 Task: In the  document growth.epub, change border color to  'Brown' and border width to  '0.75' Select the first Column and fill it with the color  Light Yellow
Action: Mouse moved to (610, 236)
Screenshot: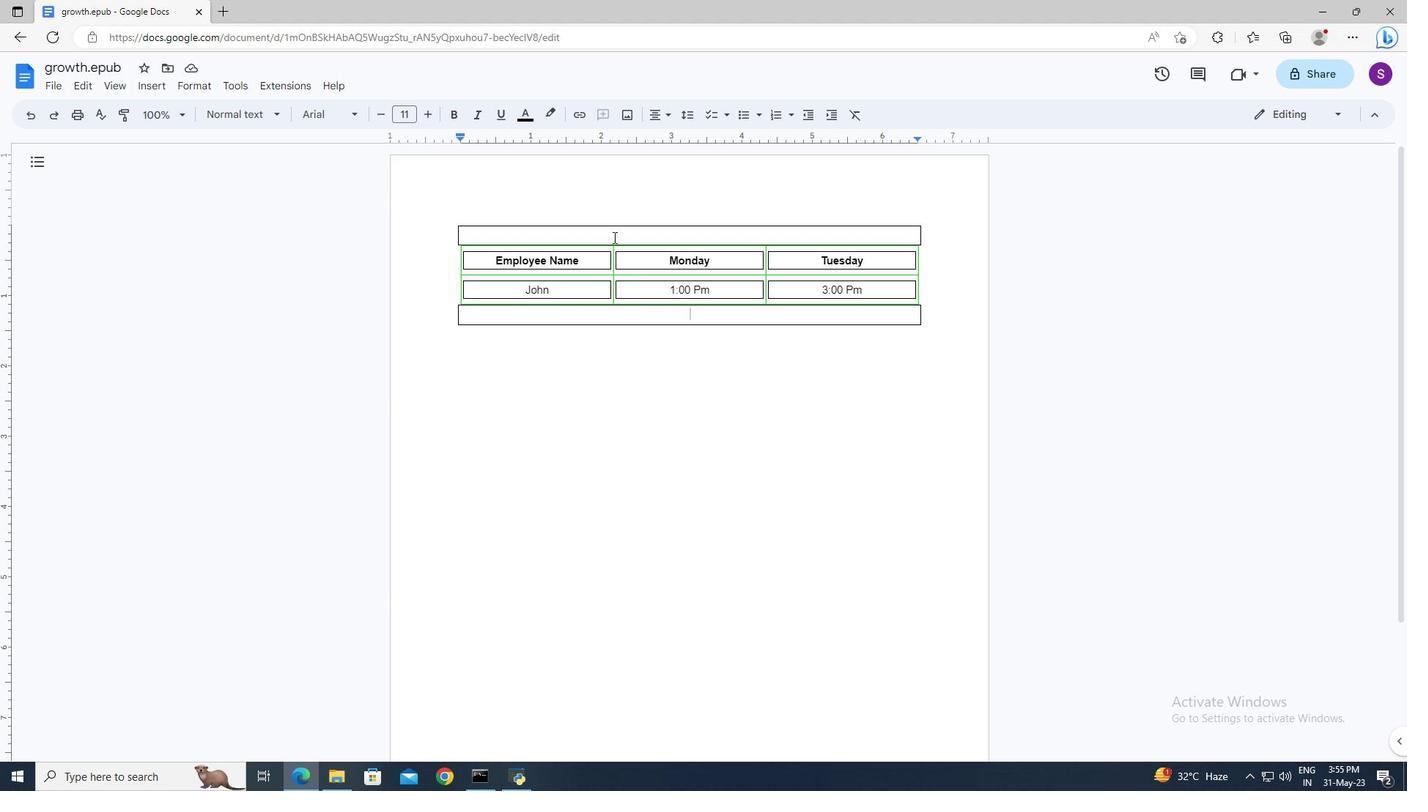 
Action: Mouse pressed left at (610, 236)
Screenshot: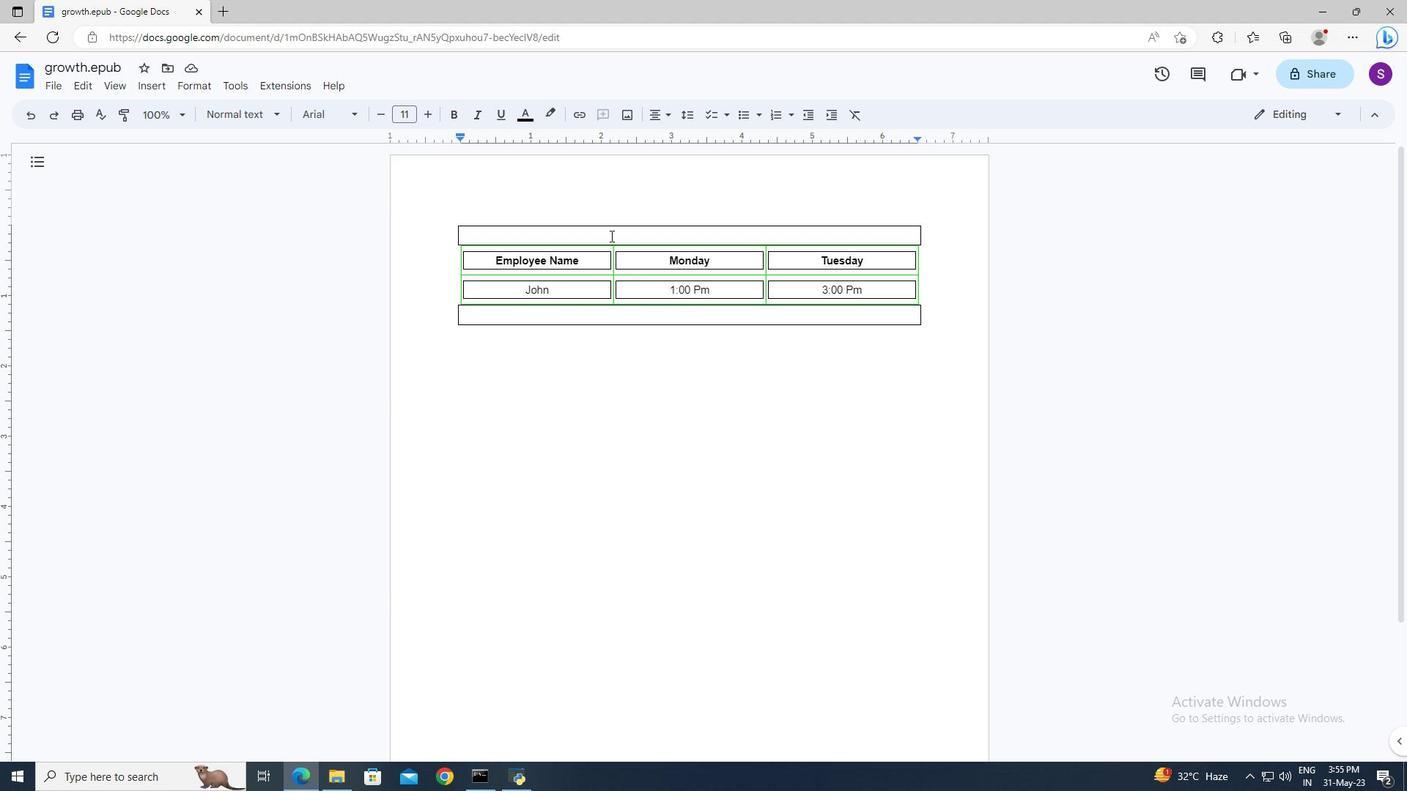 
Action: Key pressed ctrl+A
Screenshot: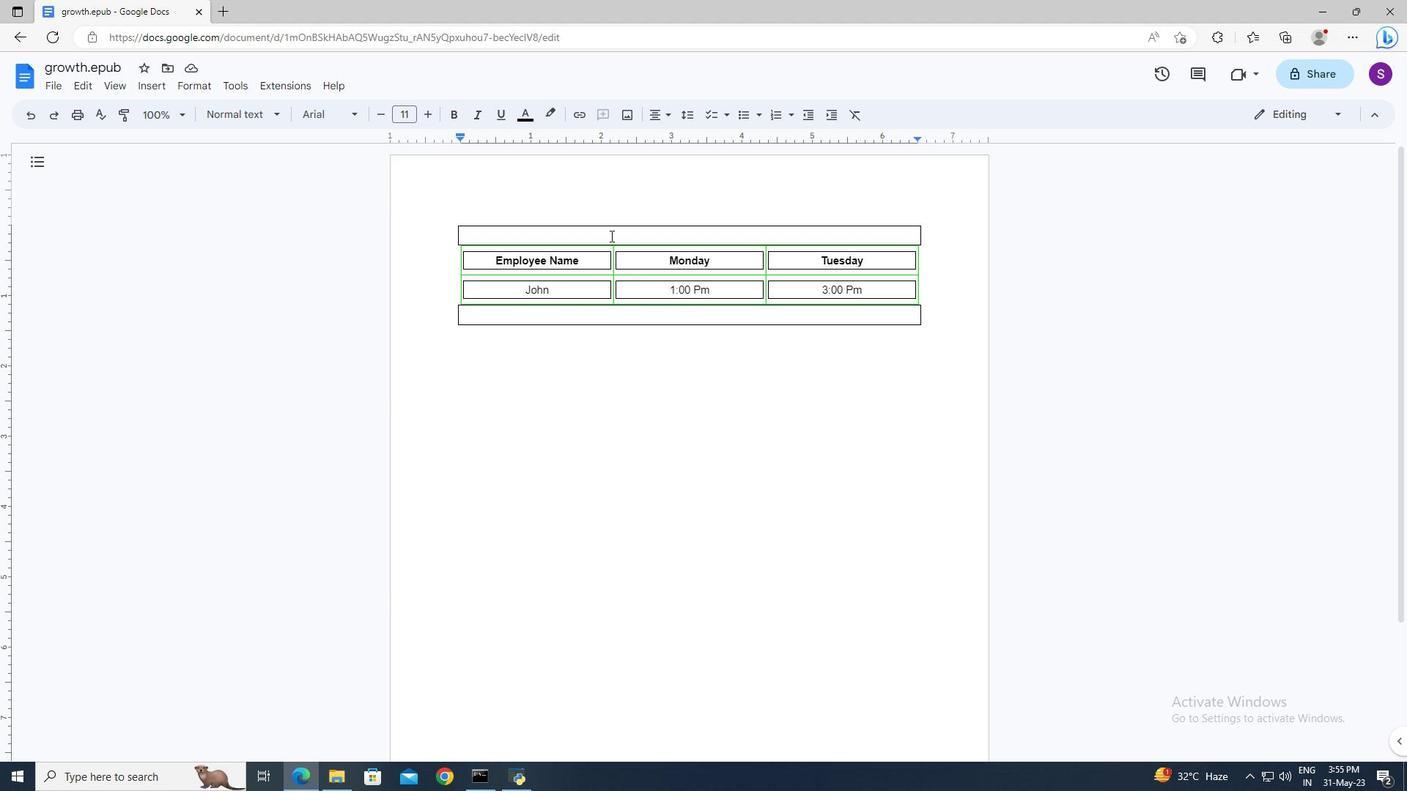 
Action: Mouse moved to (205, 87)
Screenshot: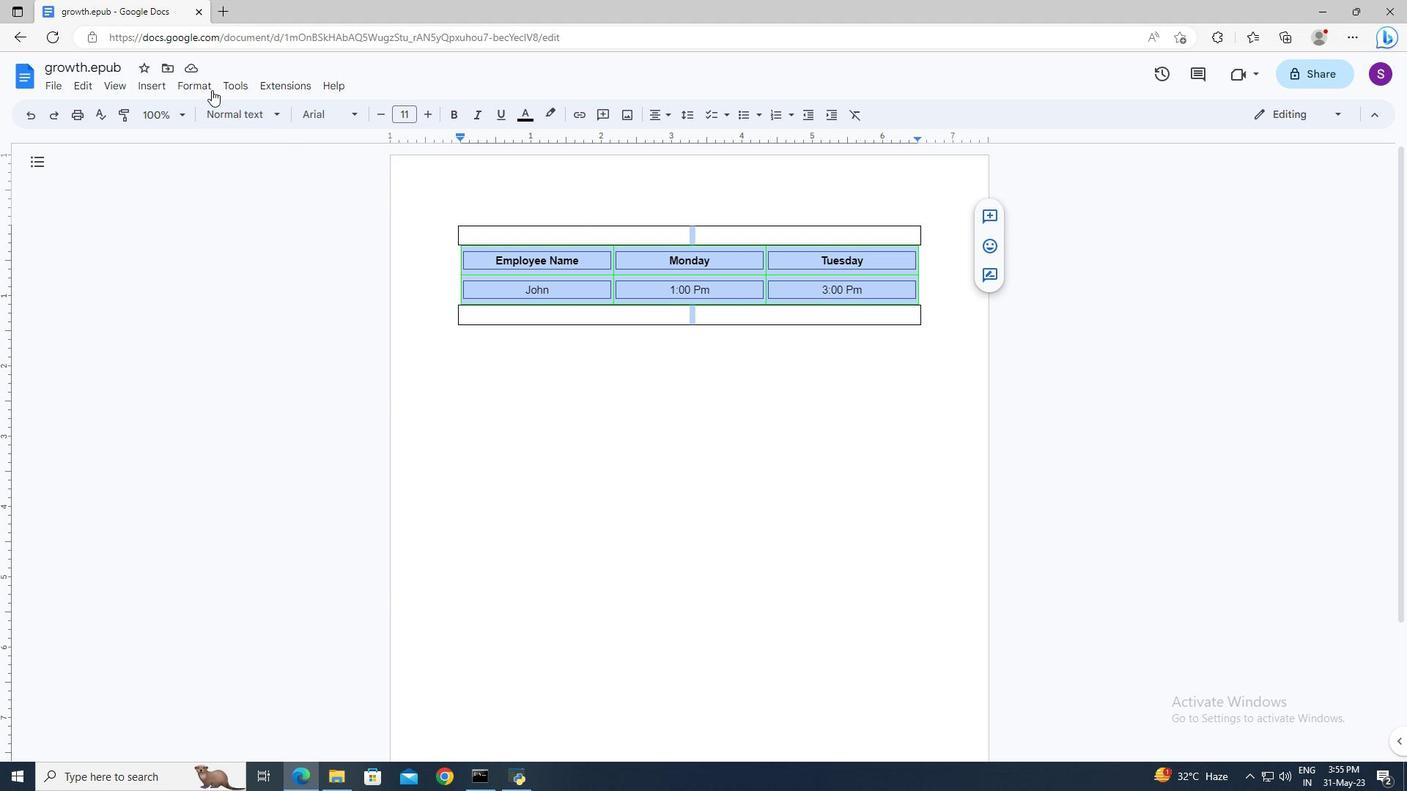 
Action: Mouse pressed left at (205, 87)
Screenshot: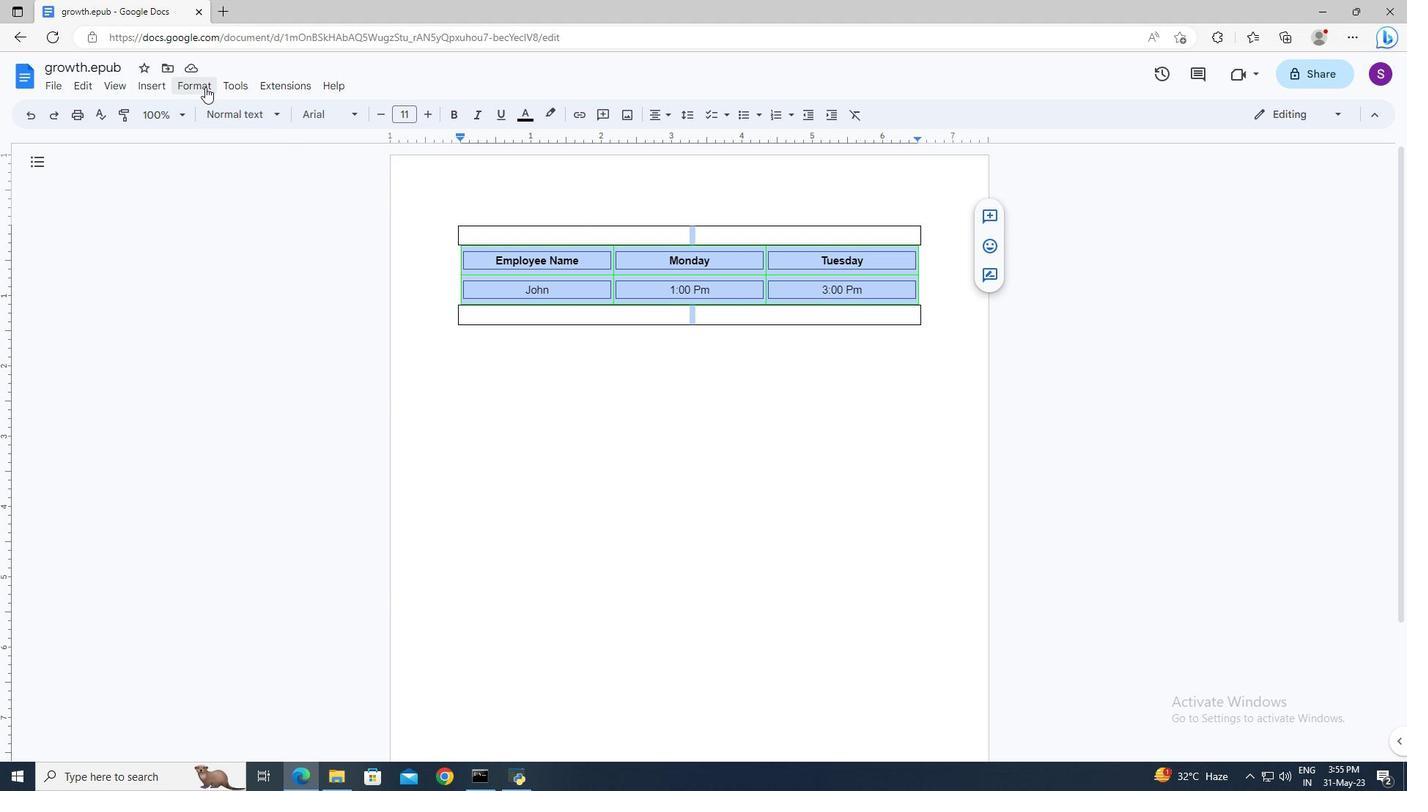 
Action: Mouse moved to (417, 132)
Screenshot: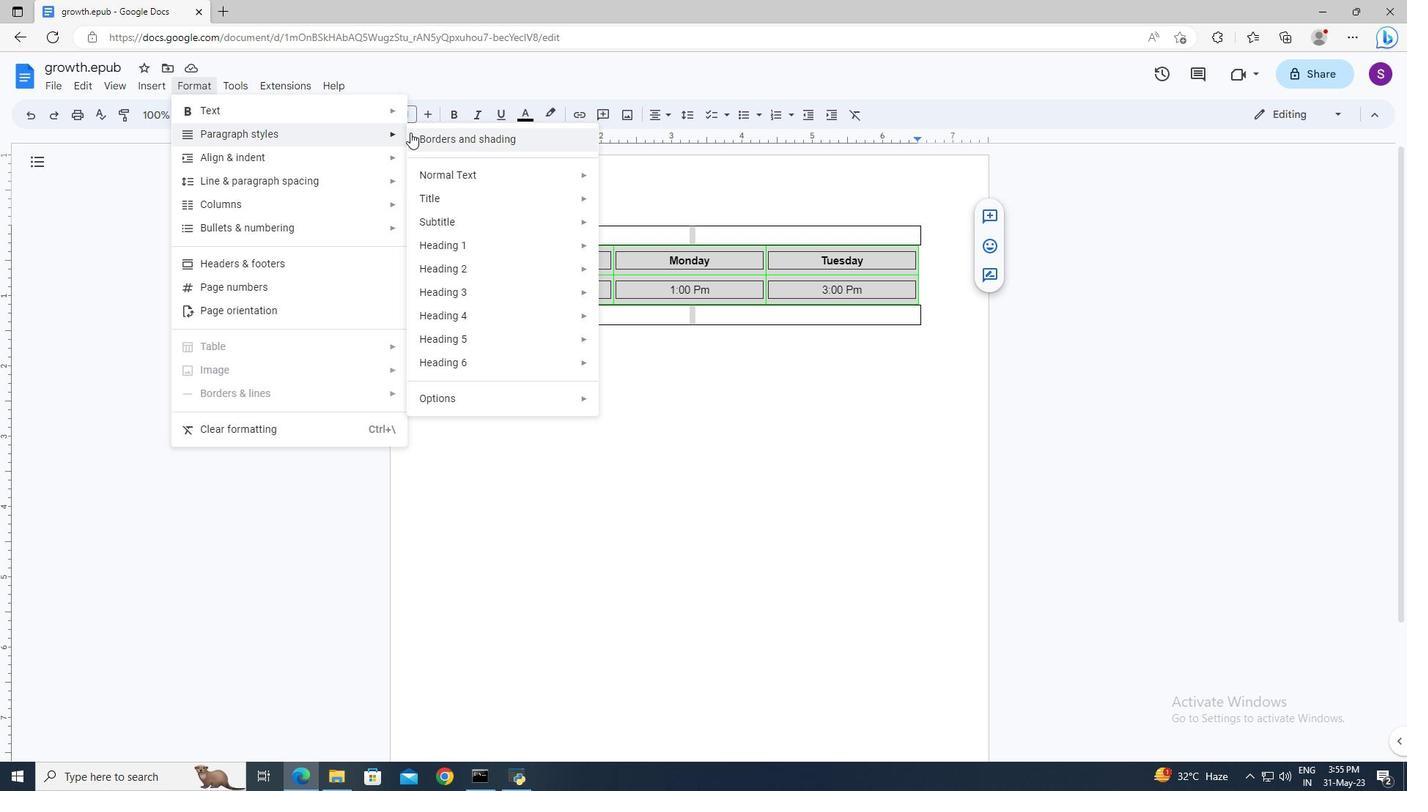 
Action: Mouse pressed left at (417, 132)
Screenshot: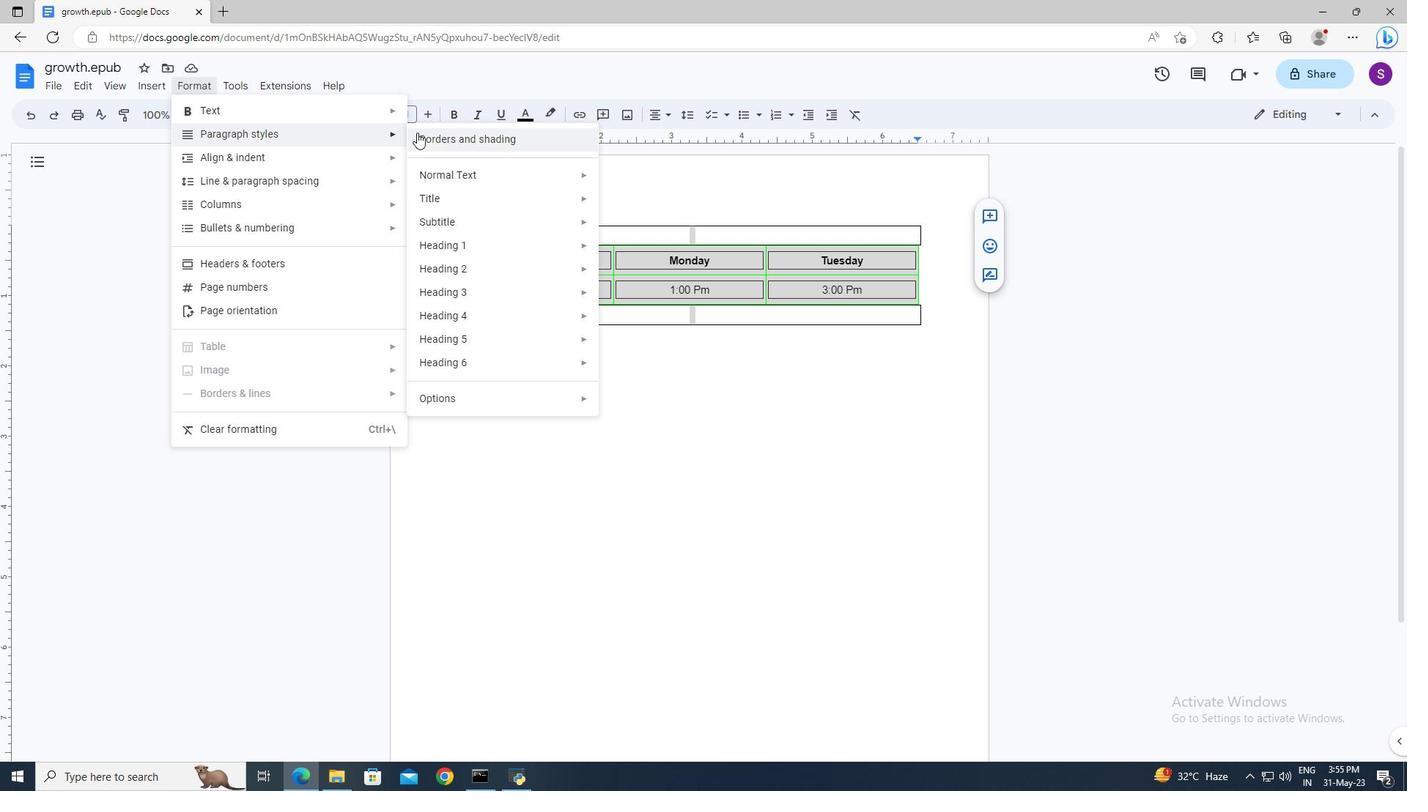 
Action: Mouse moved to (791, 421)
Screenshot: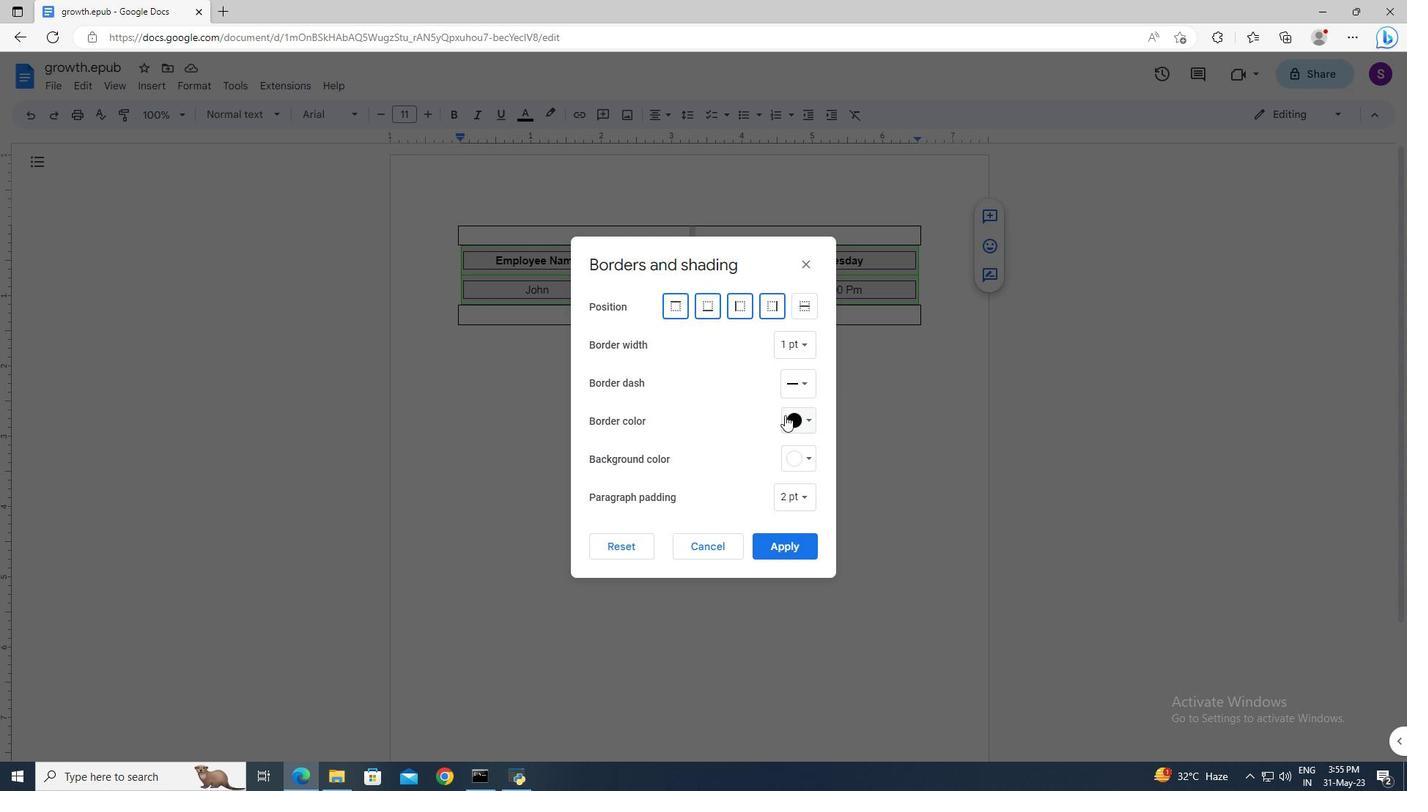 
Action: Mouse pressed left at (791, 421)
Screenshot: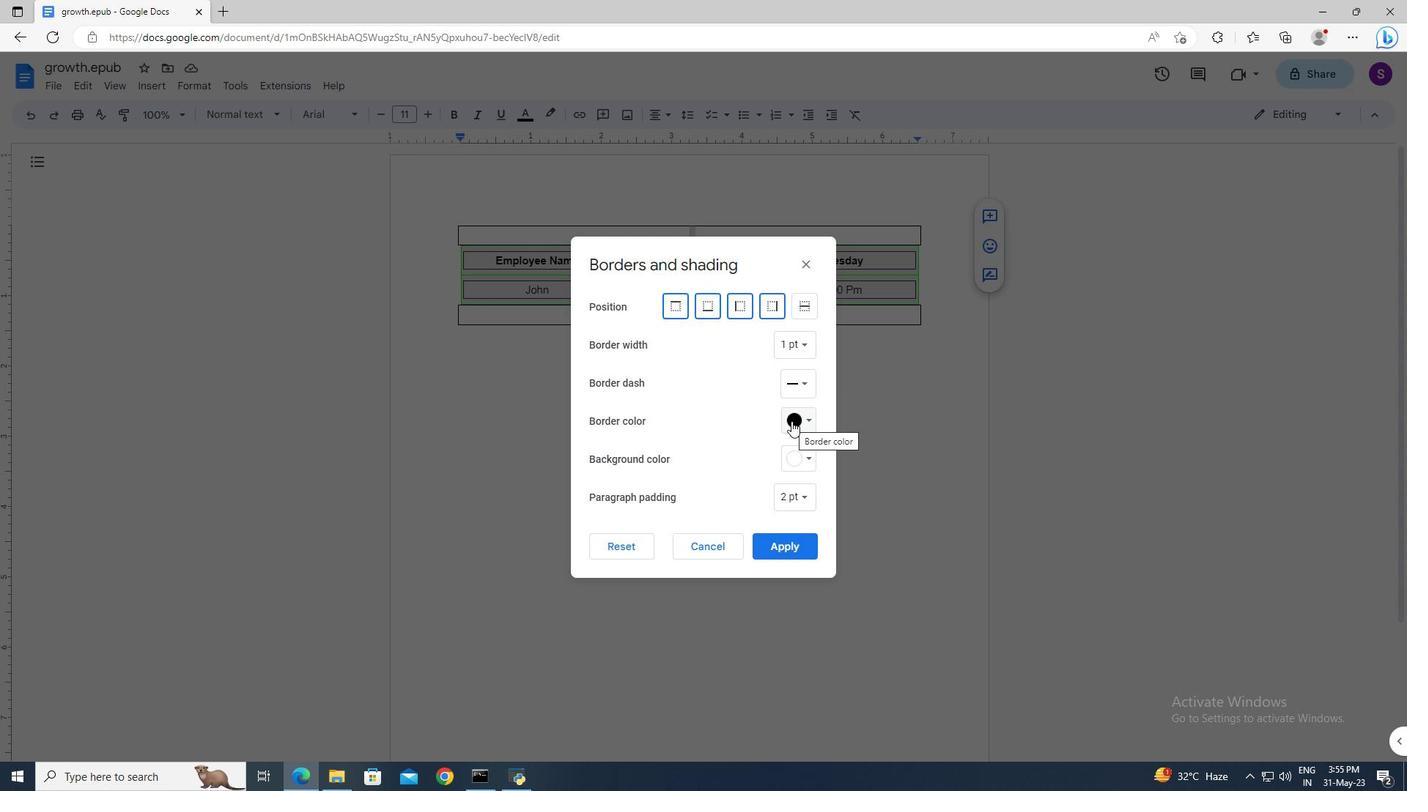 
Action: Mouse moved to (829, 560)
Screenshot: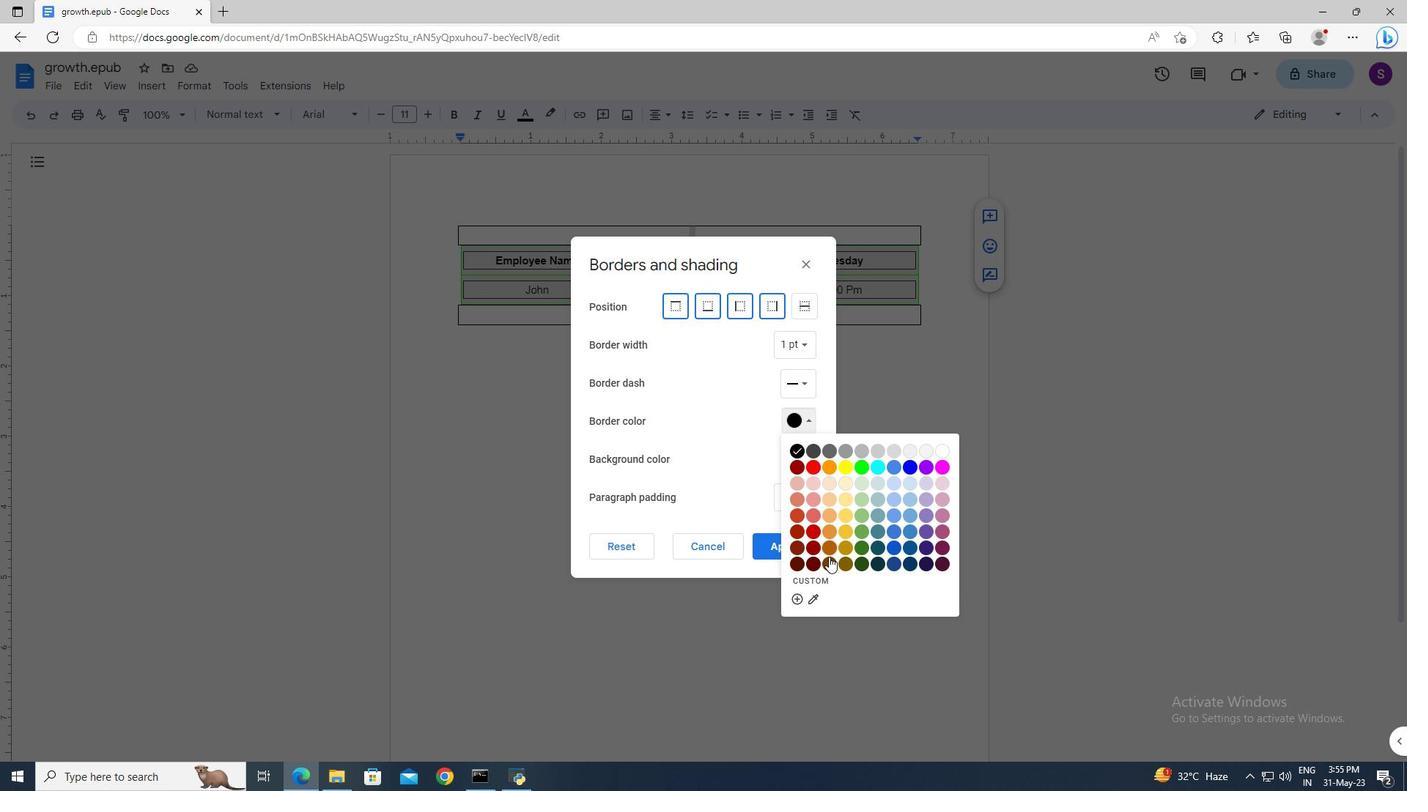 
Action: Mouse pressed left at (829, 560)
Screenshot: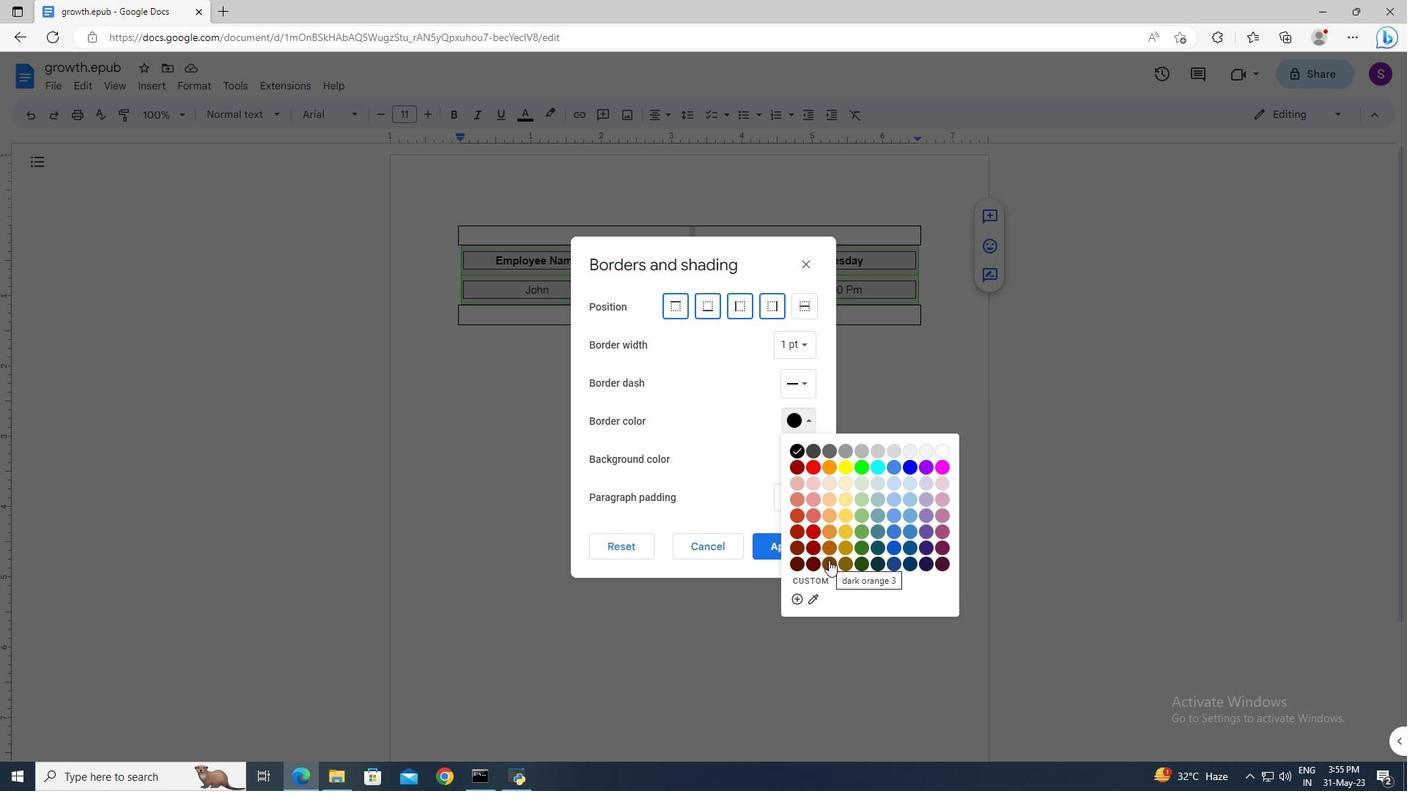 
Action: Mouse moved to (804, 346)
Screenshot: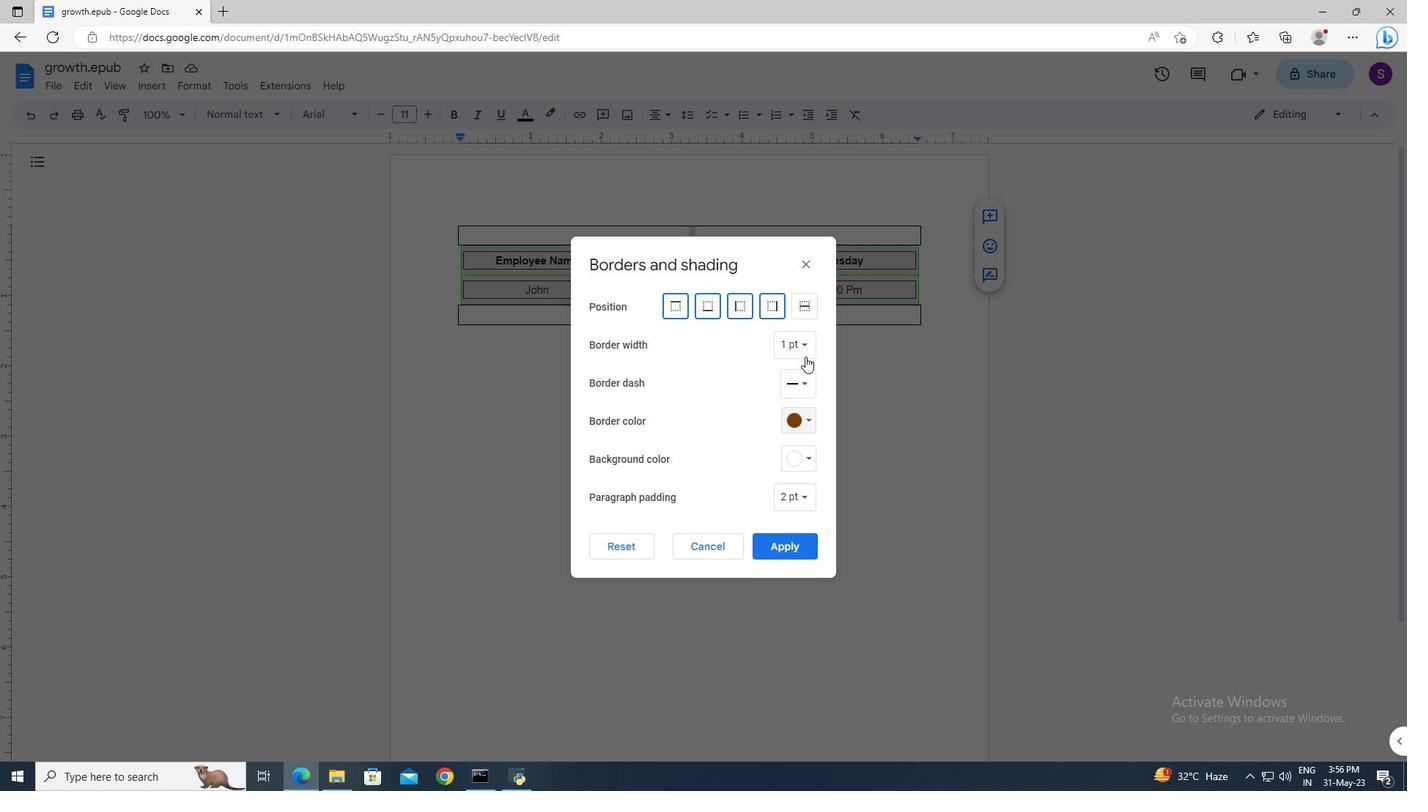 
Action: Mouse pressed left at (804, 346)
Screenshot: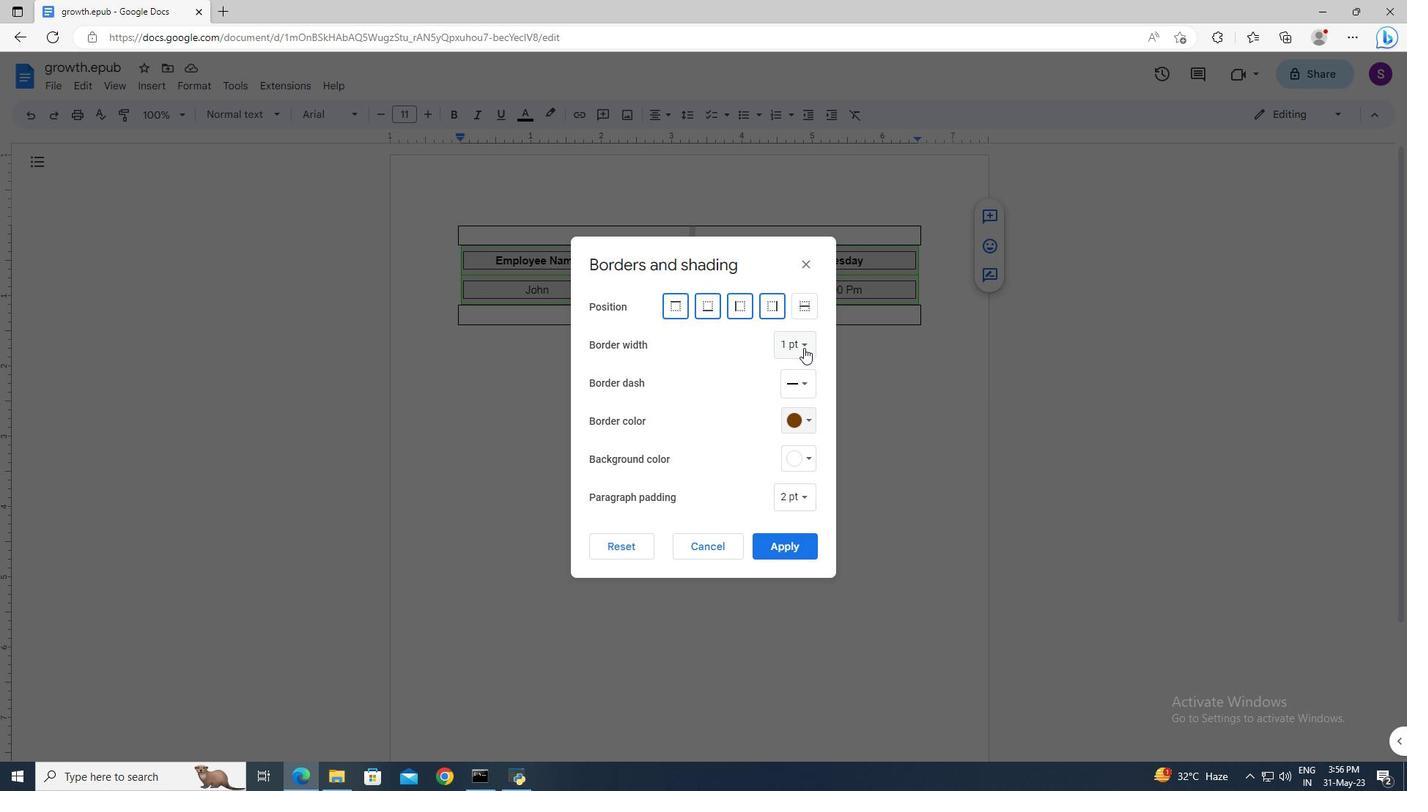 
Action: Mouse moved to (804, 415)
Screenshot: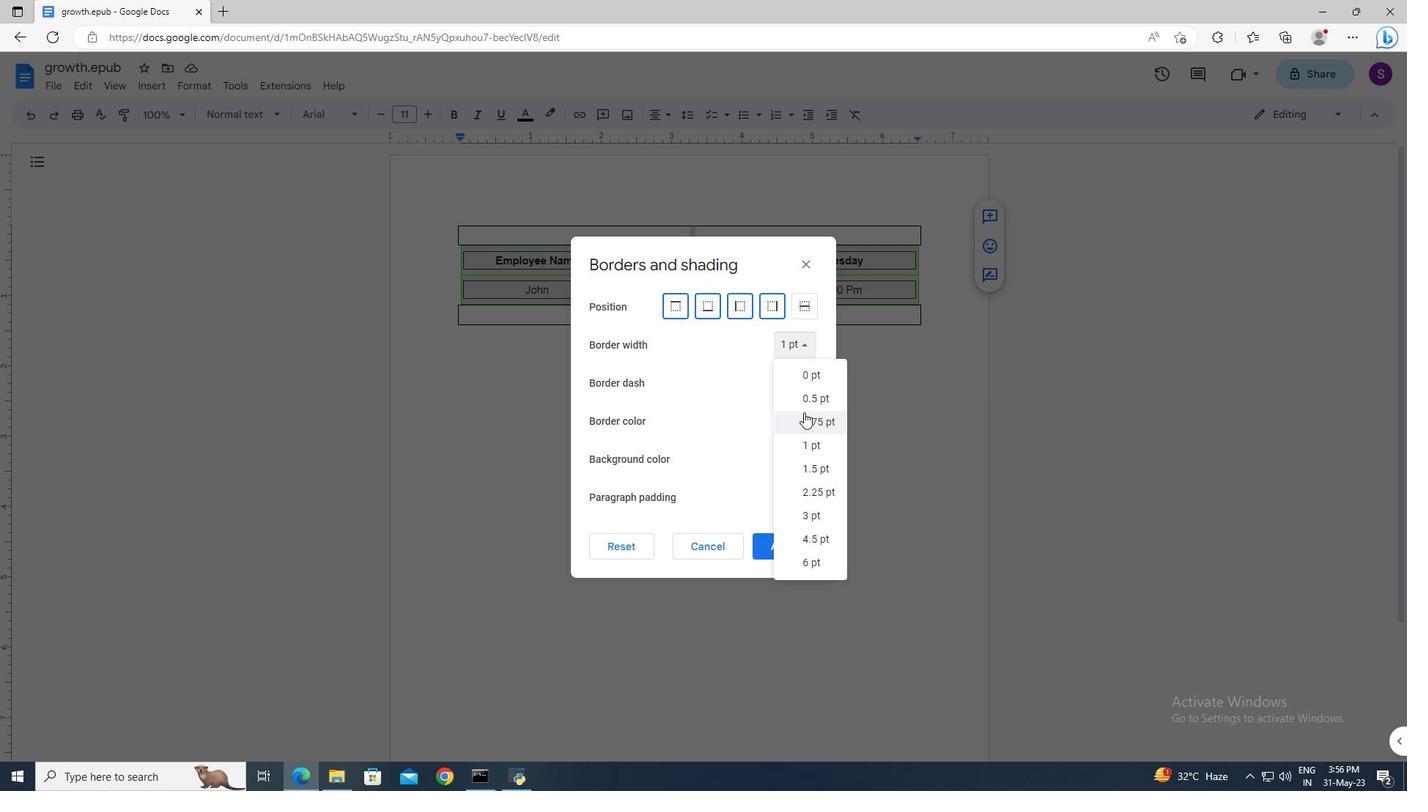 
Action: Mouse pressed left at (804, 415)
Screenshot: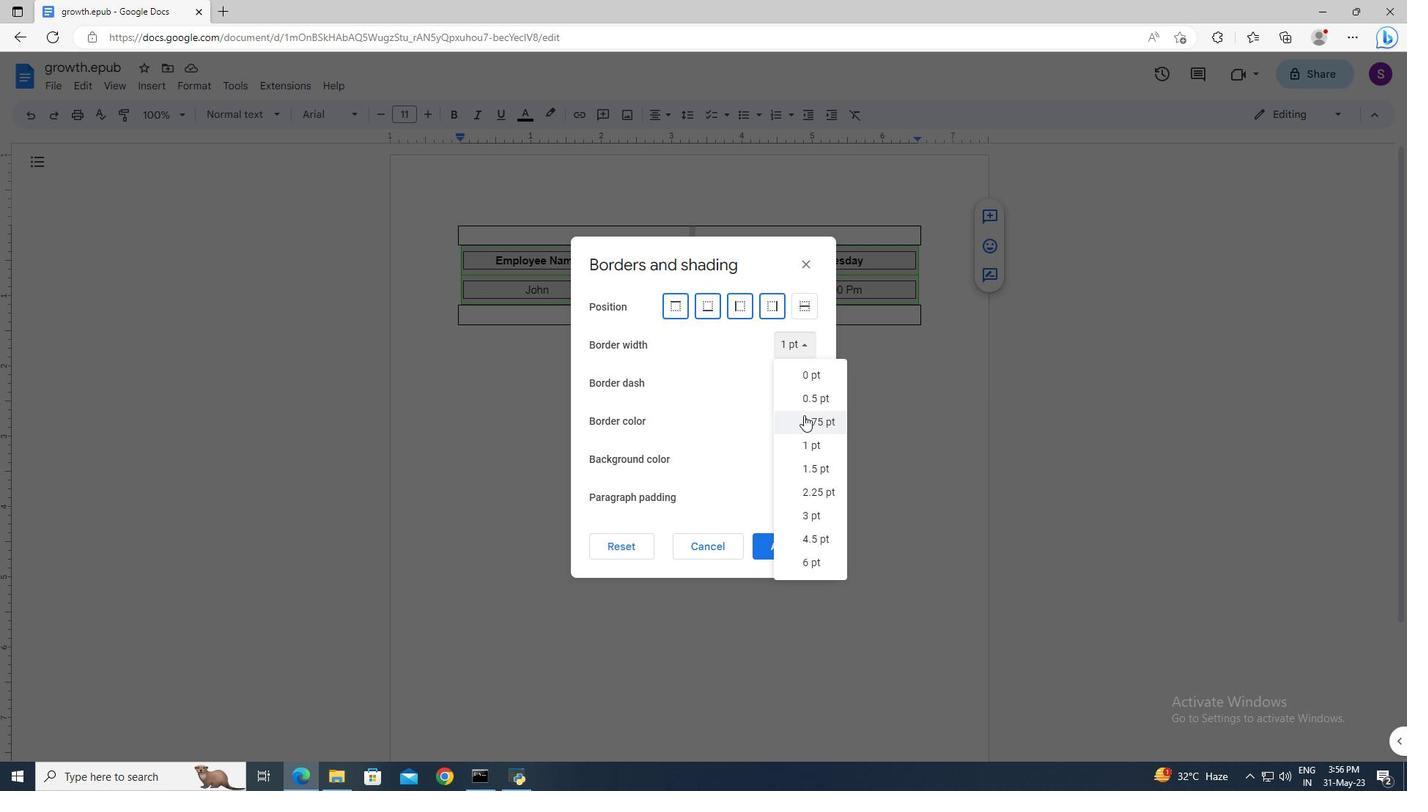 
Action: Mouse moved to (791, 548)
Screenshot: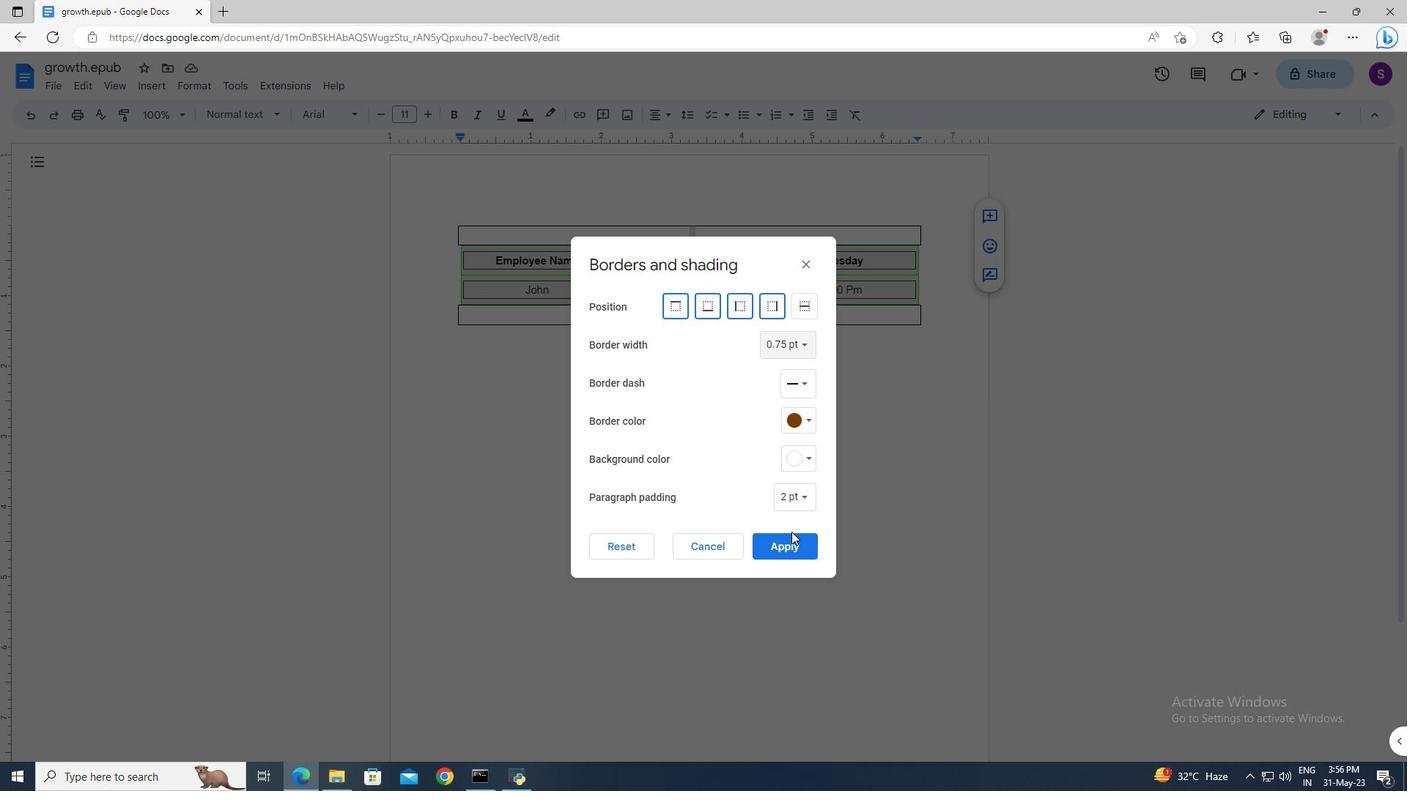 
Action: Mouse pressed left at (791, 548)
Screenshot: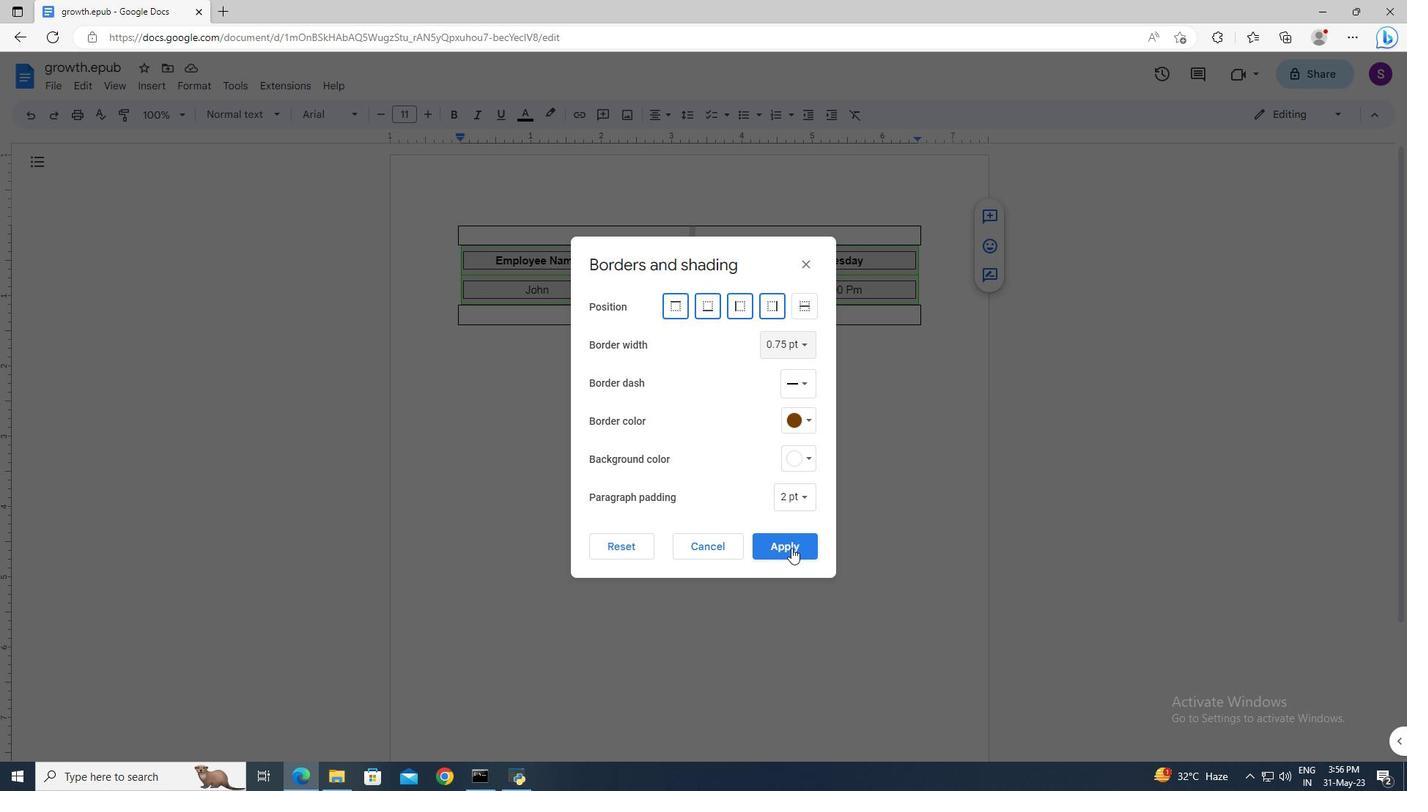
Action: Mouse moved to (496, 257)
Screenshot: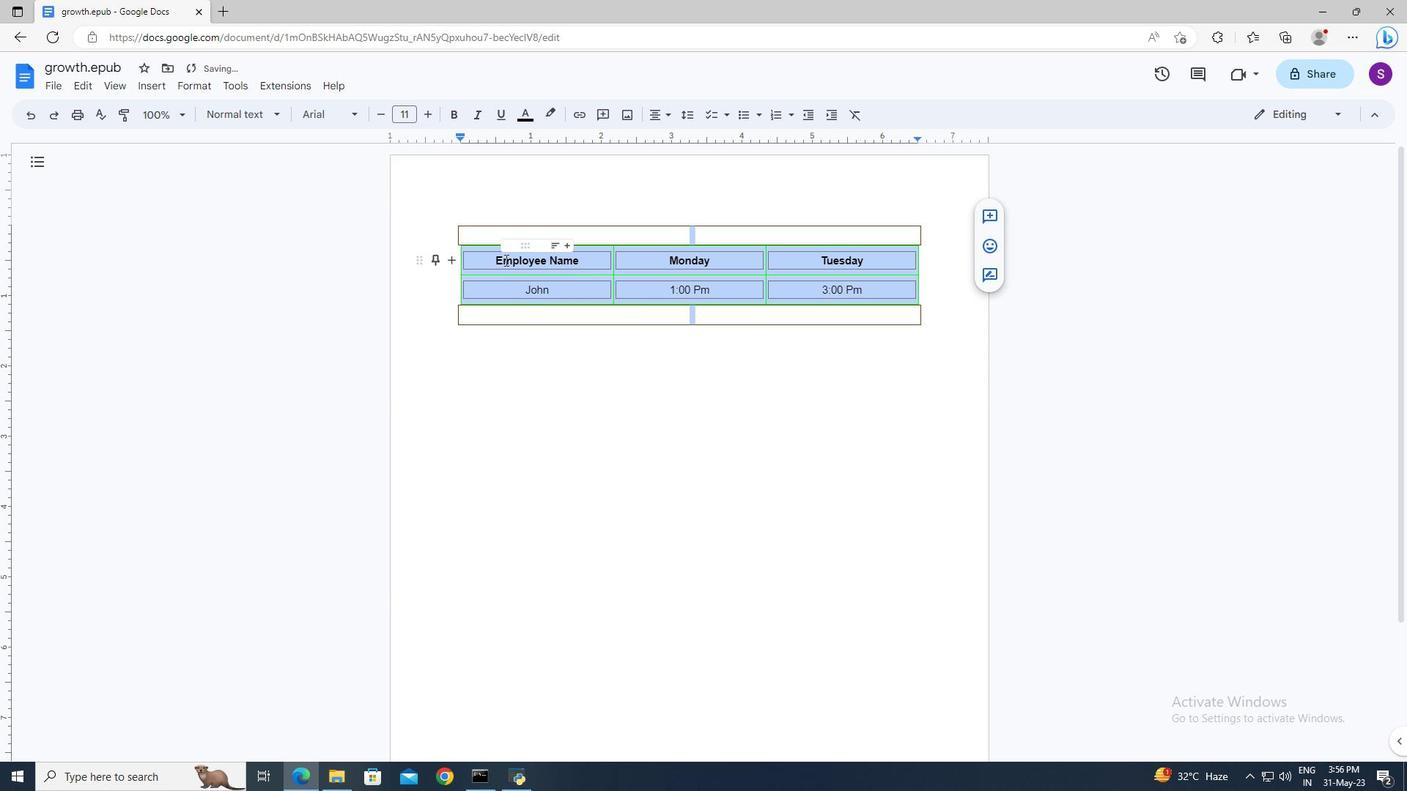 
Action: Mouse pressed left at (496, 257)
Screenshot: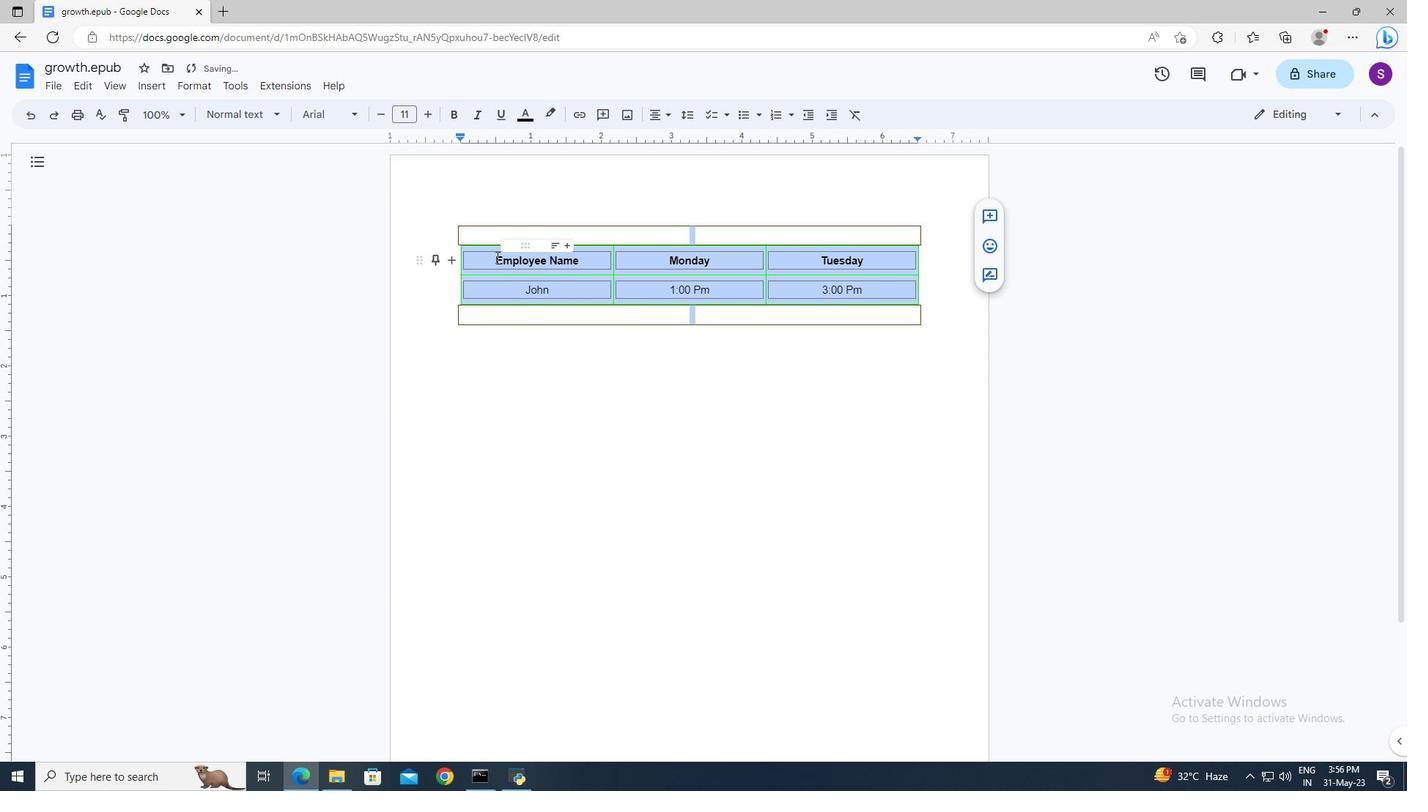
Action: Key pressed <Key.shift><Key.down>
Screenshot: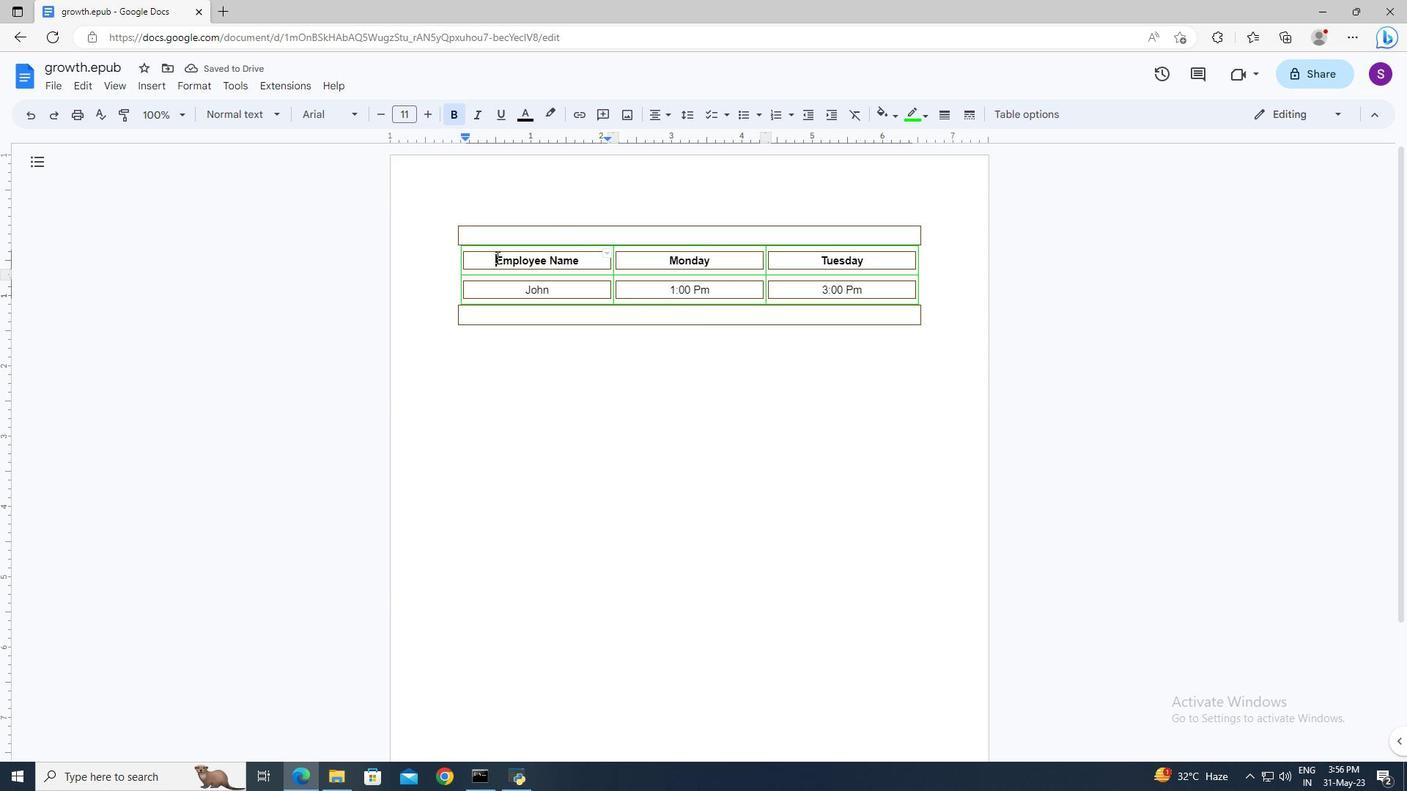 
Action: Mouse moved to (872, 115)
Screenshot: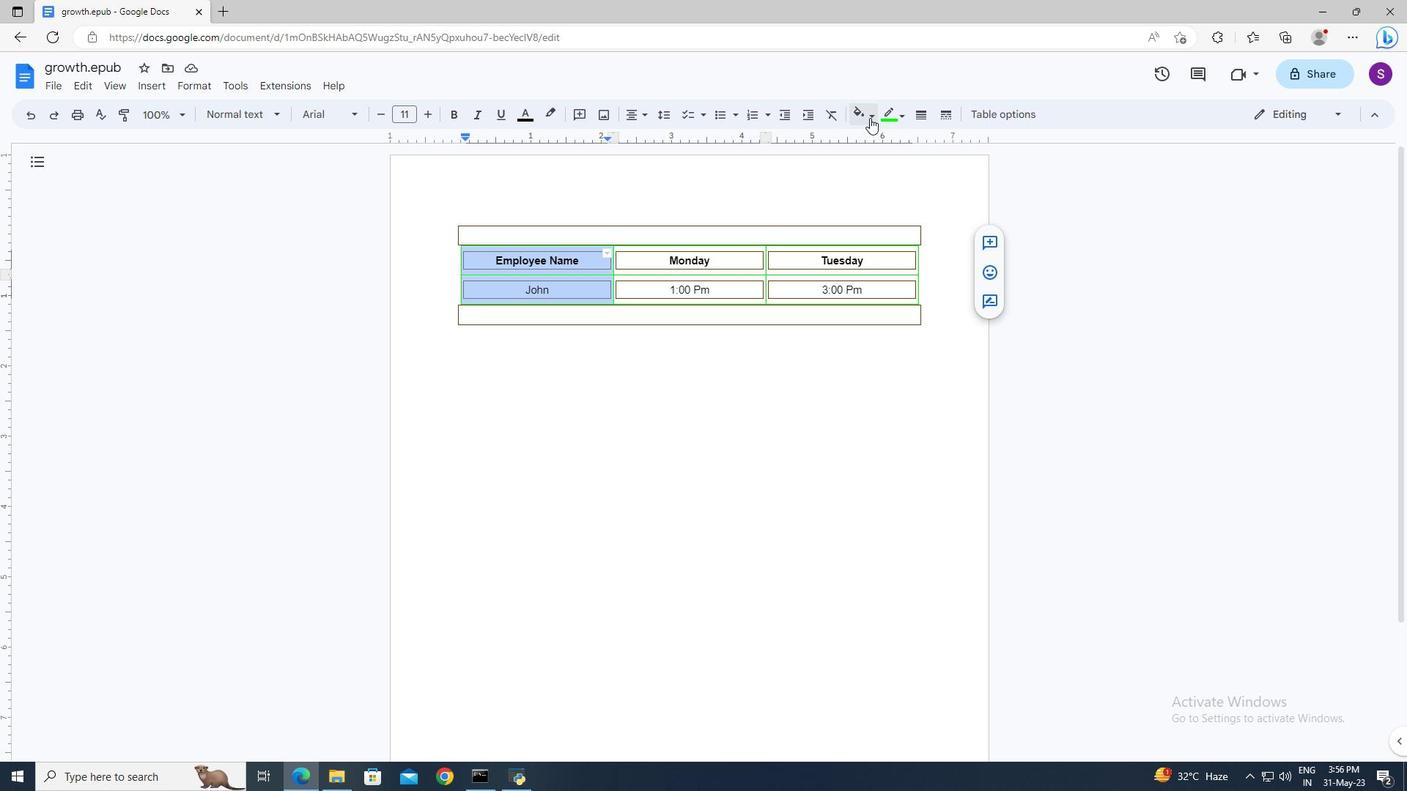 
Action: Mouse pressed left at (872, 115)
Screenshot: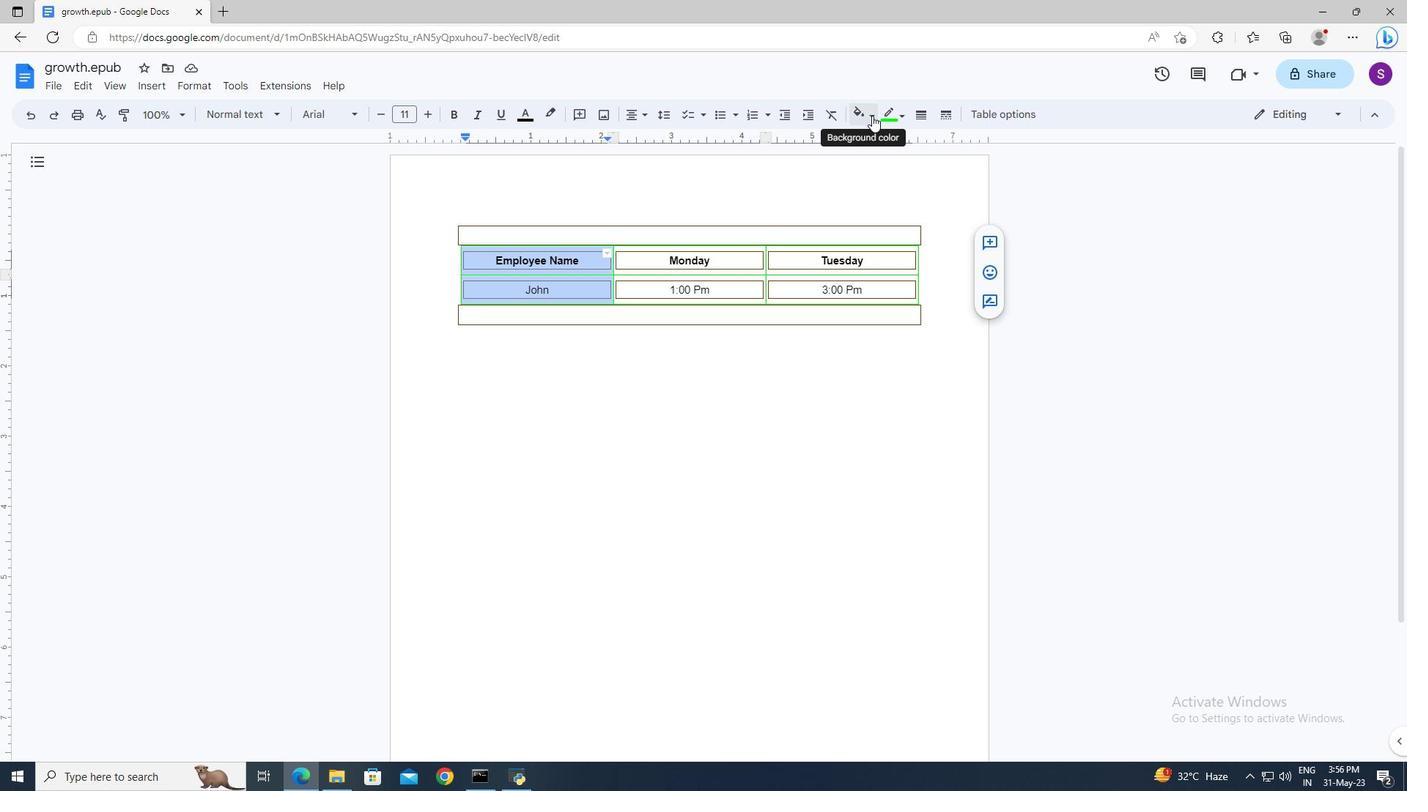
Action: Mouse moved to (912, 212)
Screenshot: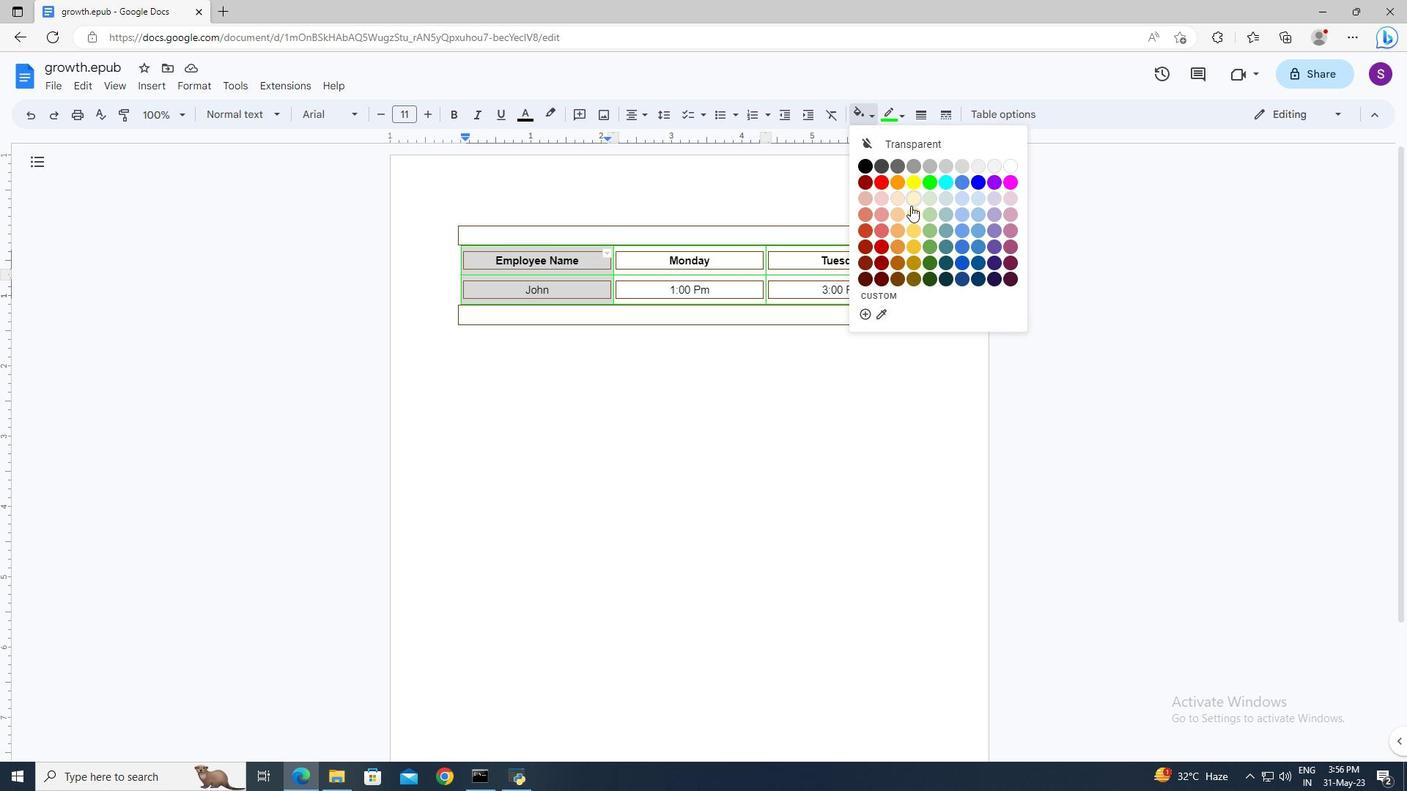 
Action: Mouse pressed left at (912, 212)
Screenshot: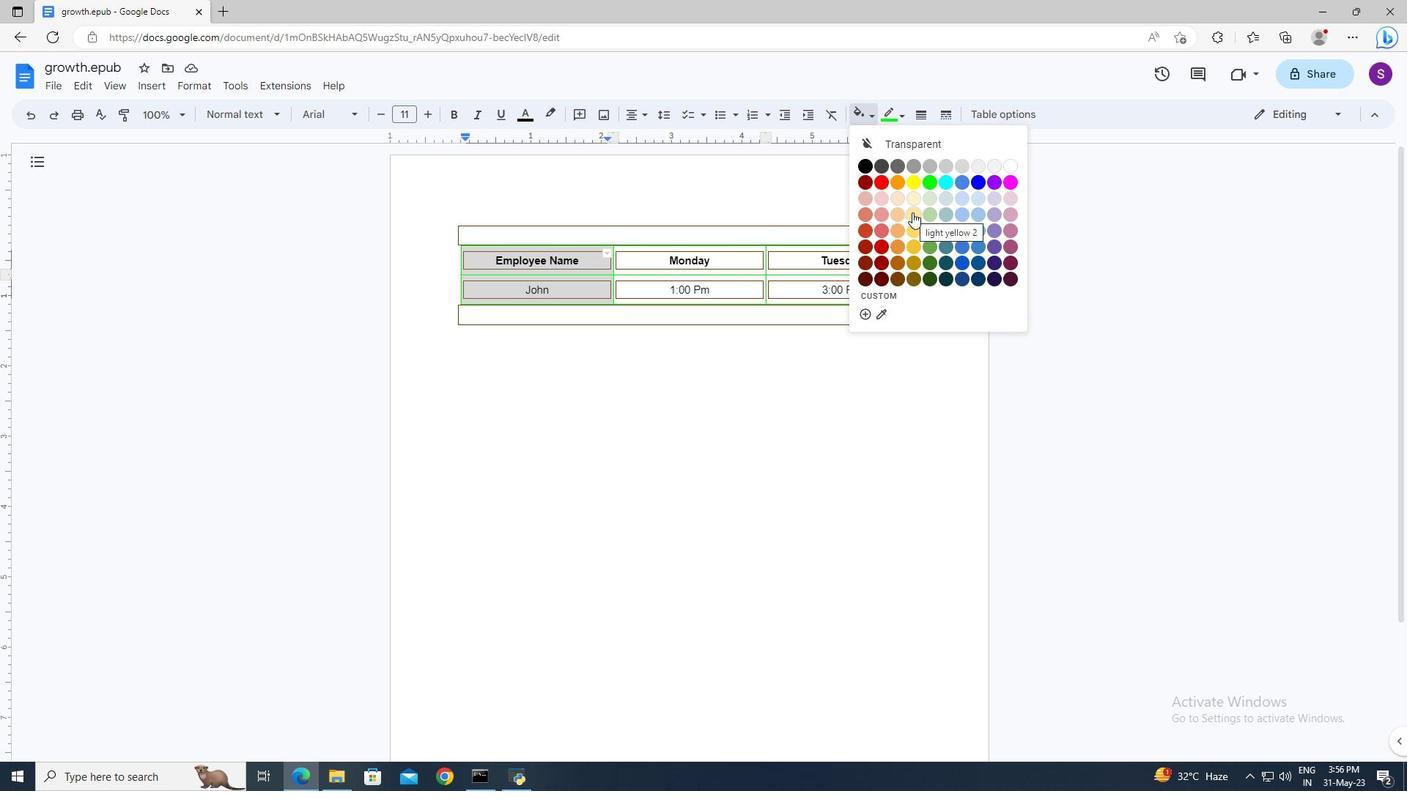 
Action: Mouse moved to (873, 386)
Screenshot: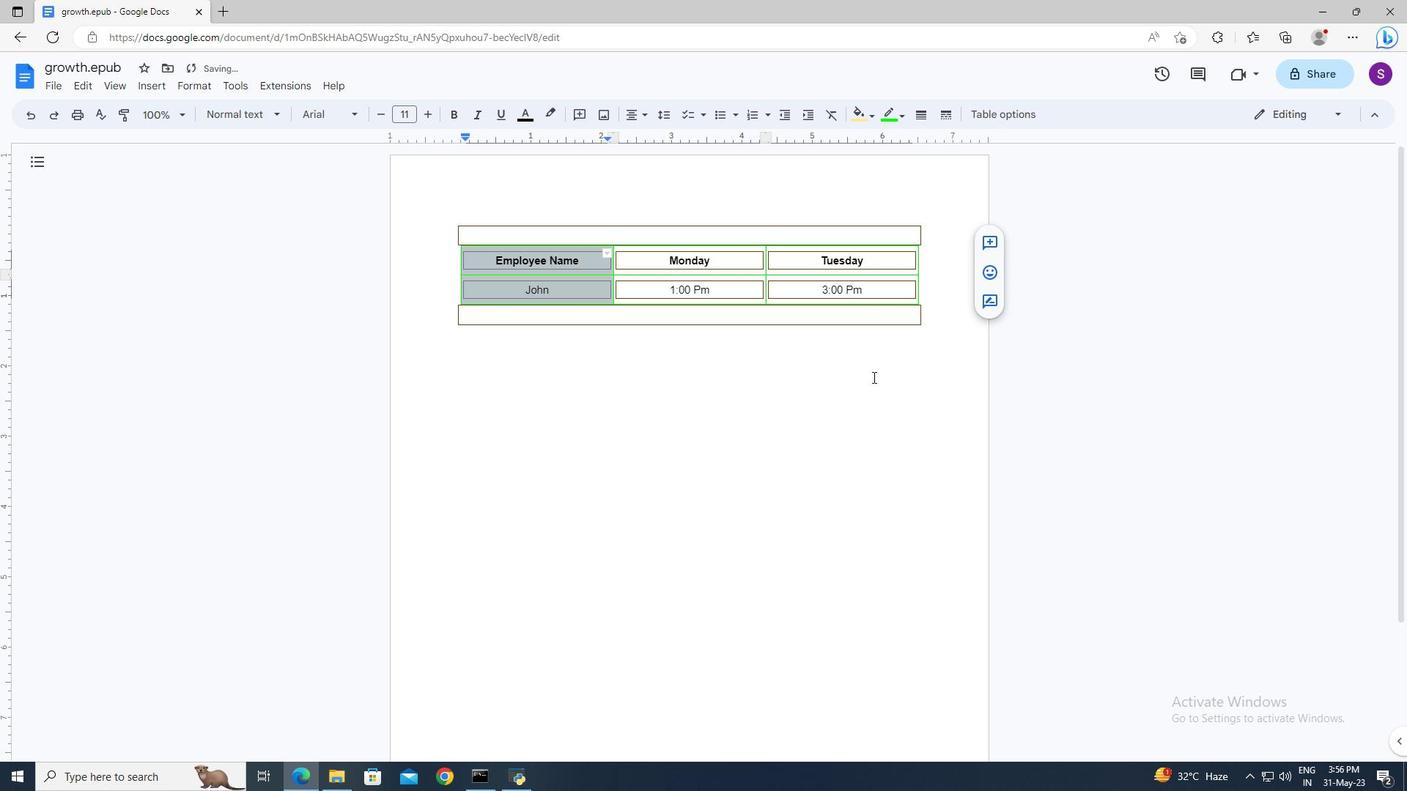 
Action: Mouse pressed left at (873, 386)
Screenshot: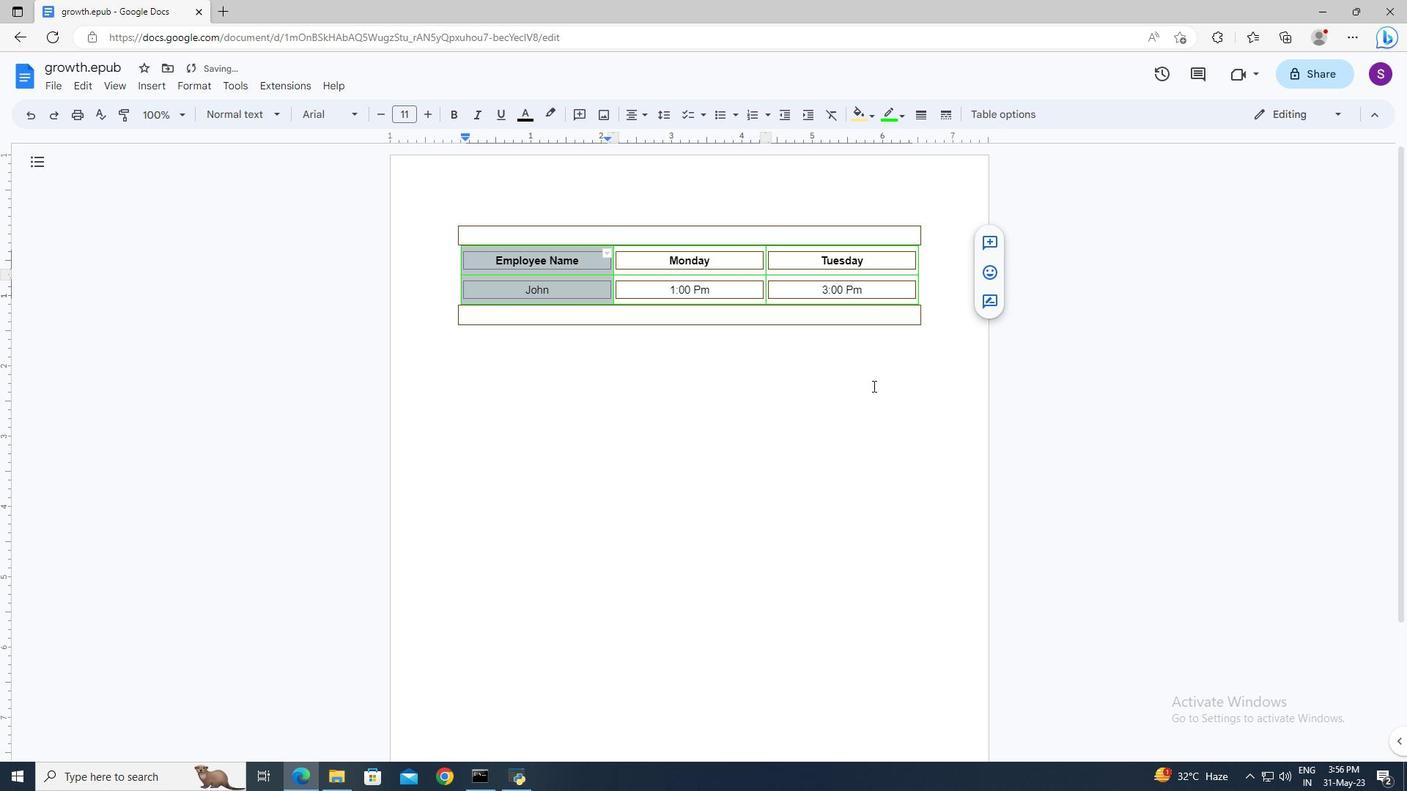 
